 Task: Create a section Breakaway and in the section, add a milestone Cloud Backup and Recovery Planning in the project AgileFalcon
Action: Mouse moved to (48, 417)
Screenshot: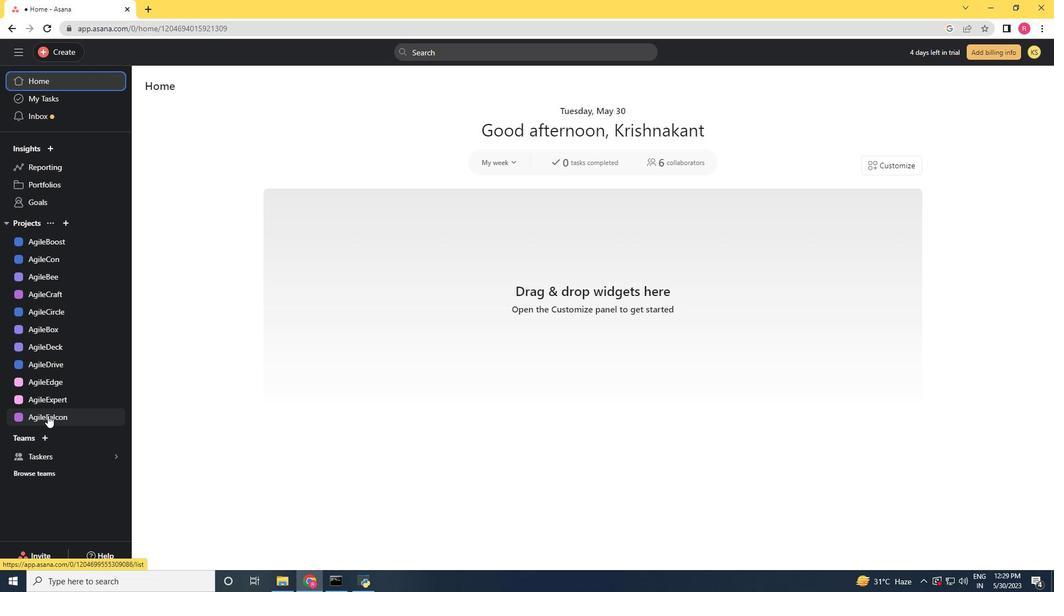 
Action: Mouse pressed left at (48, 417)
Screenshot: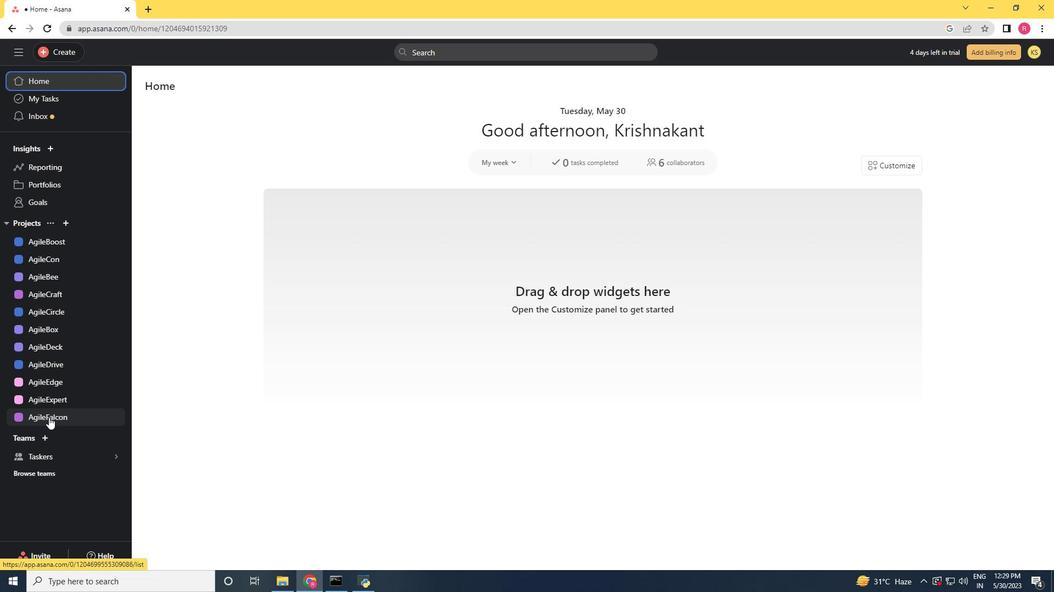 
Action: Mouse moved to (194, 363)
Screenshot: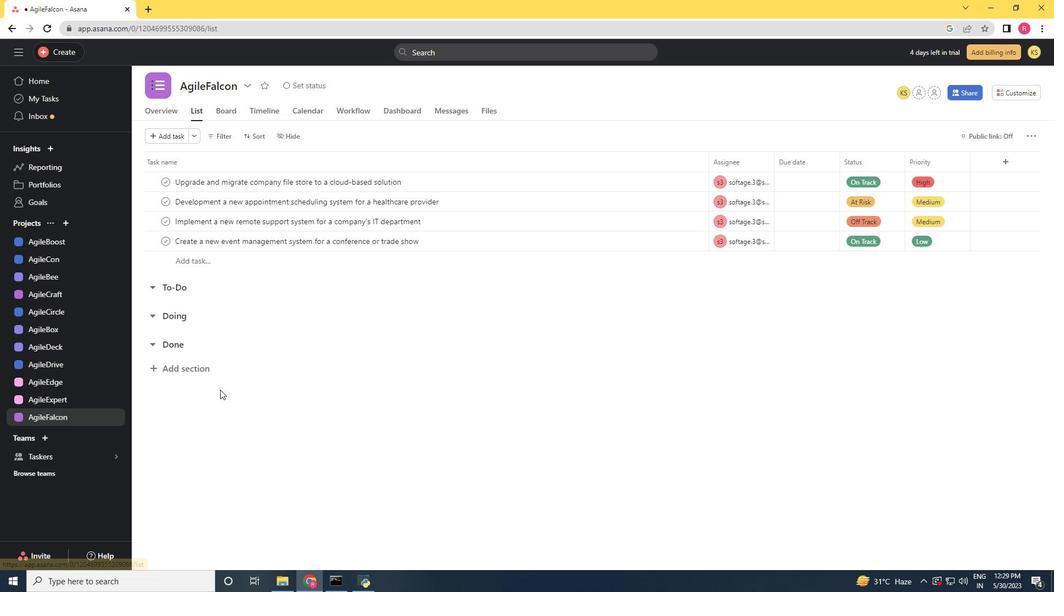 
Action: Mouse pressed left at (194, 363)
Screenshot: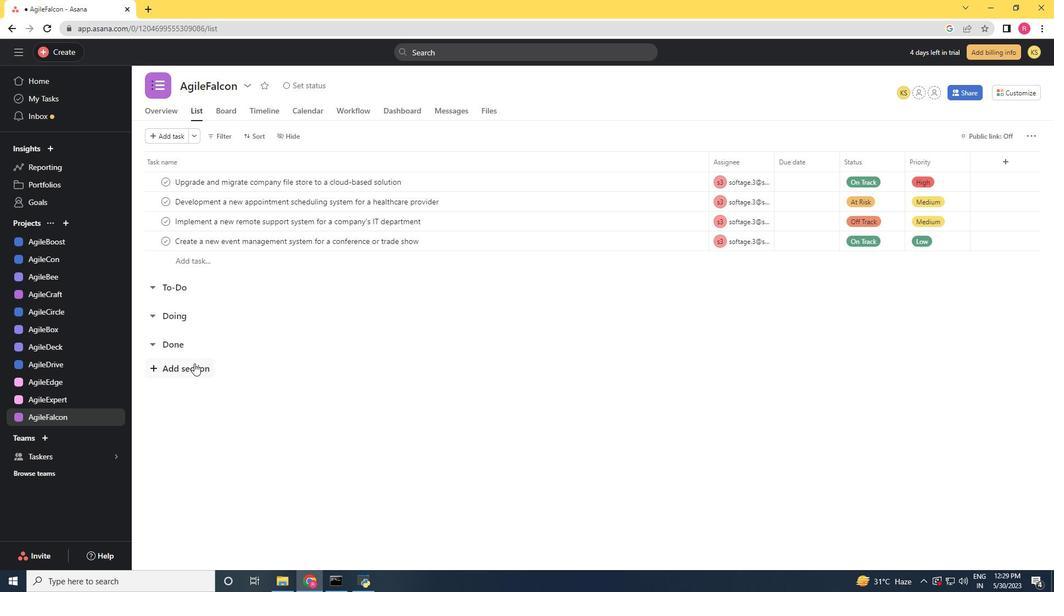 
Action: Key pressed <Key.shift>Breakaway<Key.enter><Key.shift><Key.shift><Key.shift><Key.shift><Key.shift><Key.shift><Key.shift>Cloud<Key.space><Key.shift>Backup<Key.space>and<Key.space><Key.shift>Recovery<Key.space><Key.shift>Planning
Screenshot: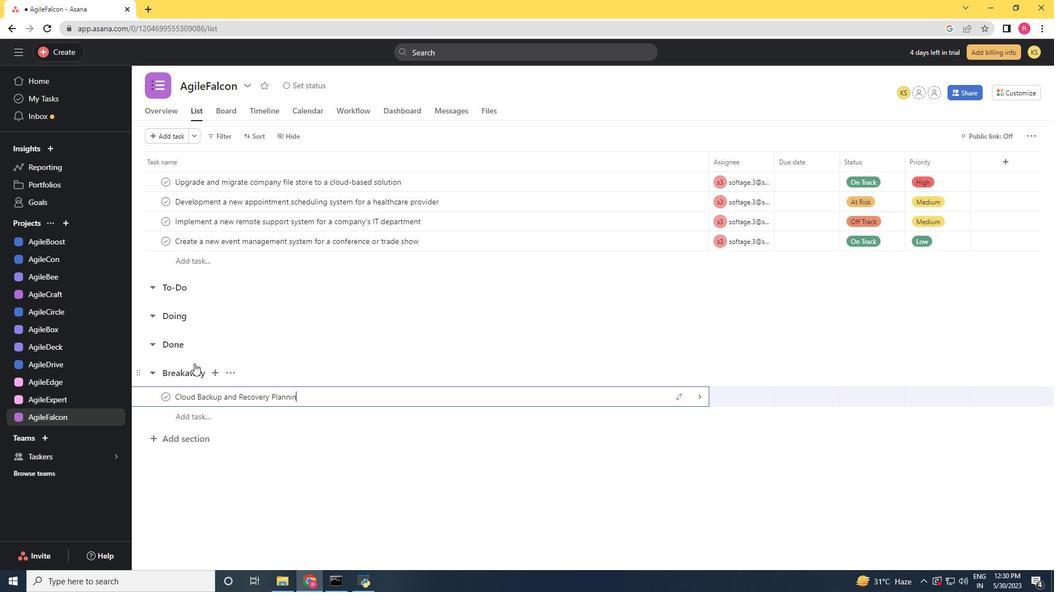 
Action: Mouse moved to (335, 399)
Screenshot: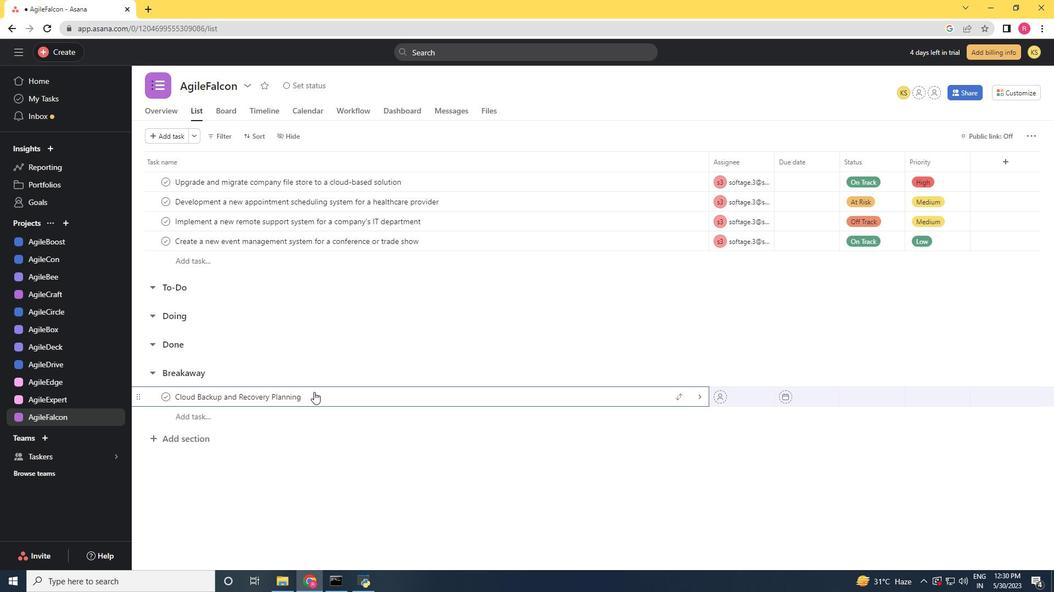 
Action: Mouse pressed right at (335, 399)
Screenshot: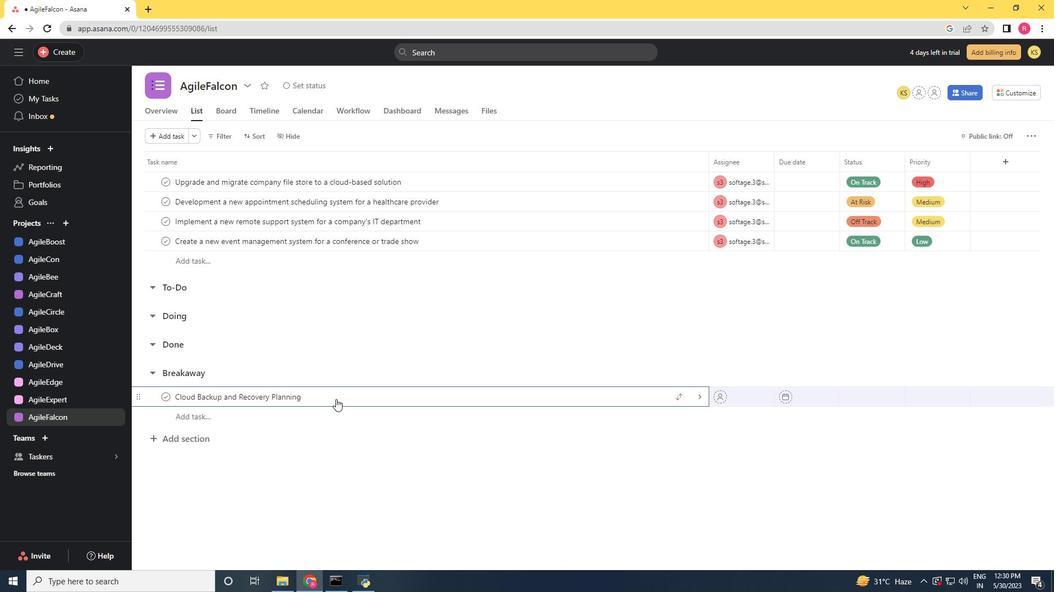 
Action: Mouse moved to (368, 345)
Screenshot: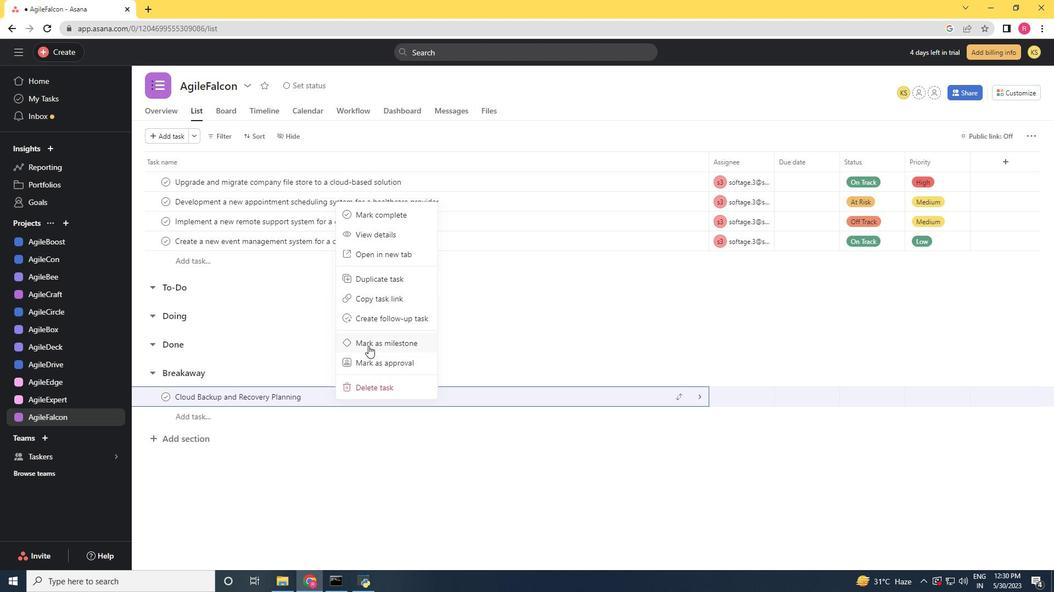 
Action: Mouse pressed left at (368, 345)
Screenshot: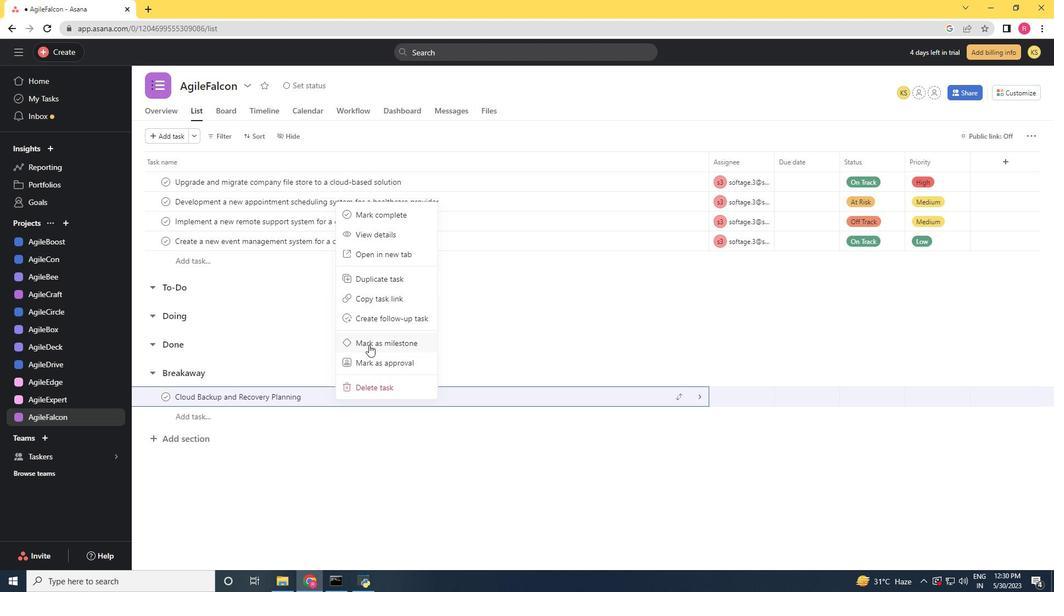 
